 Task: Add a condition where "Hours since status category open Less than Two hundred" in unsolved tickets in your groups.
Action: Mouse moved to (122, 363)
Screenshot: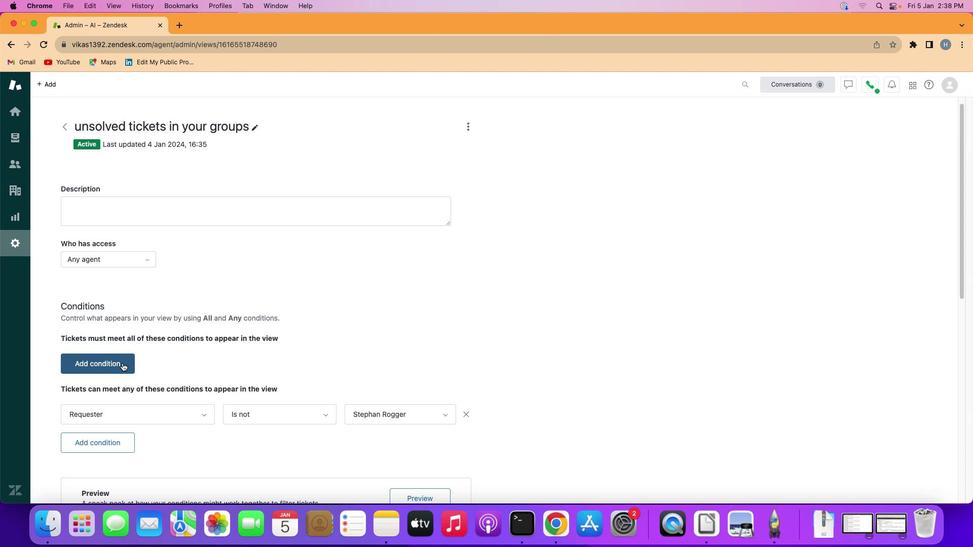 
Action: Mouse pressed left at (122, 363)
Screenshot: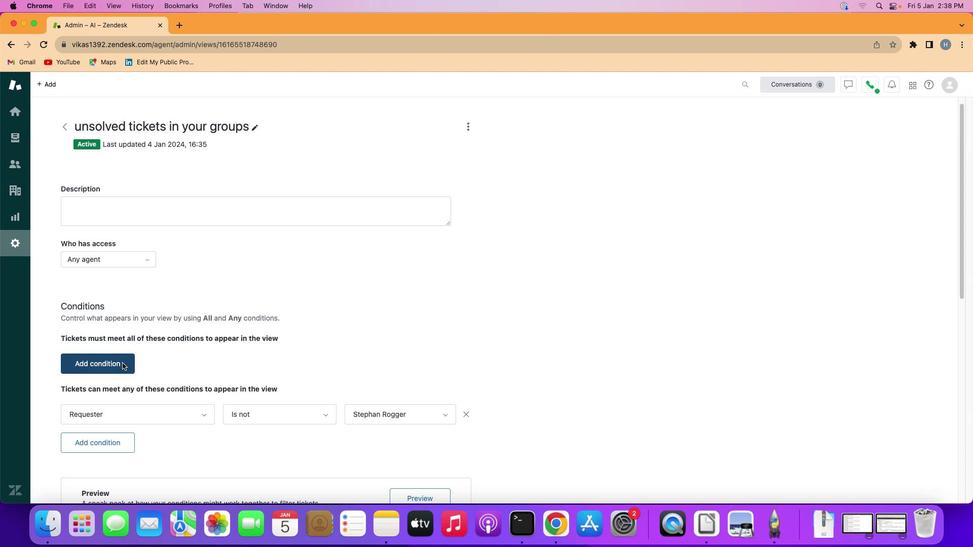 
Action: Mouse moved to (133, 363)
Screenshot: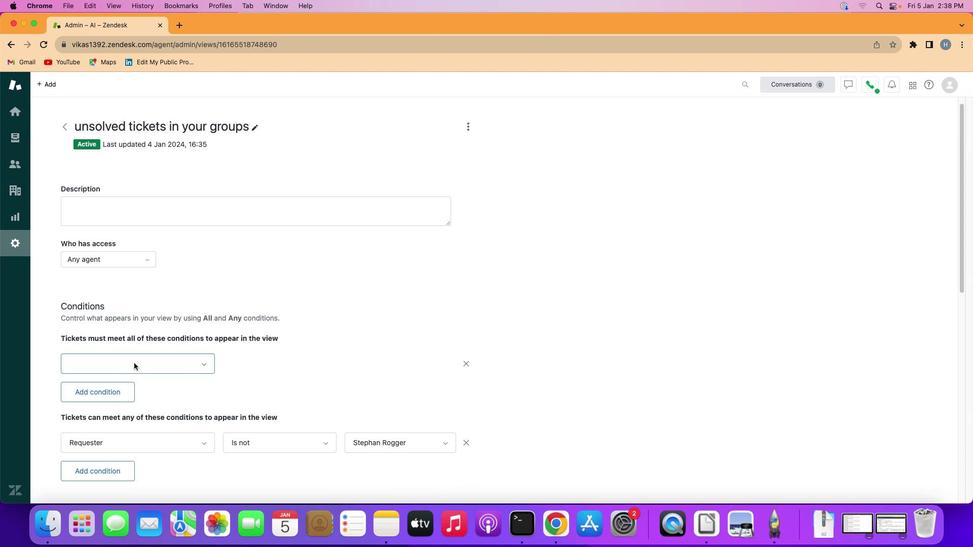 
Action: Mouse pressed left at (133, 363)
Screenshot: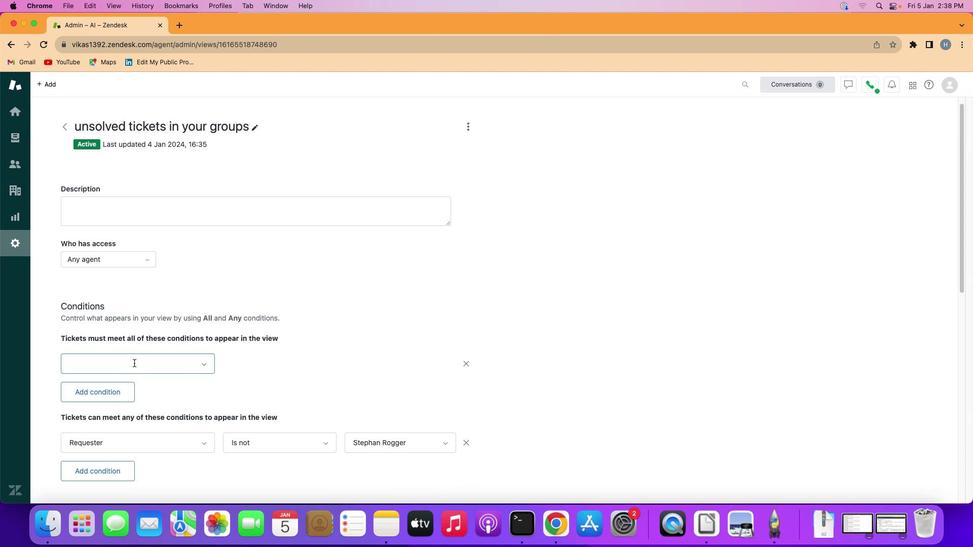 
Action: Mouse moved to (157, 283)
Screenshot: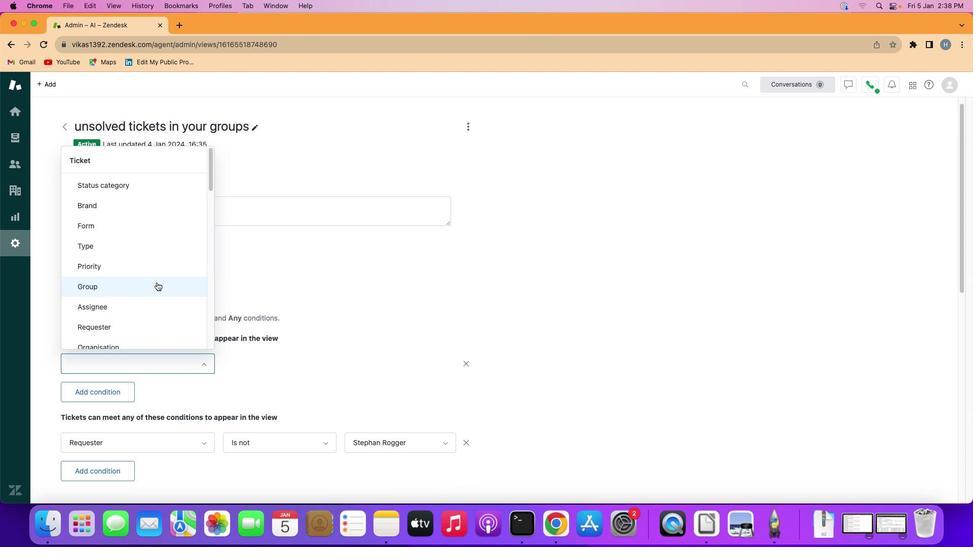 
Action: Mouse scrolled (157, 283) with delta (0, 0)
Screenshot: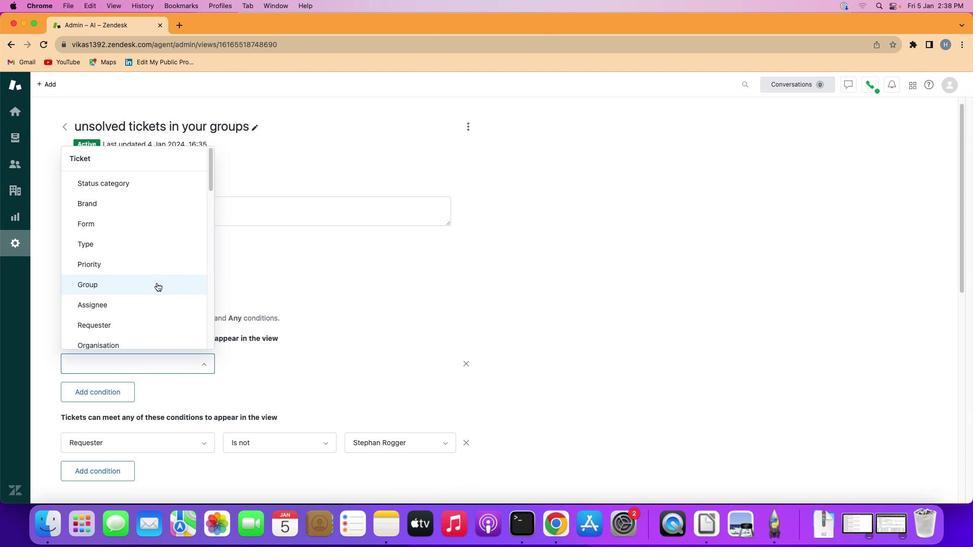 
Action: Mouse moved to (157, 283)
Screenshot: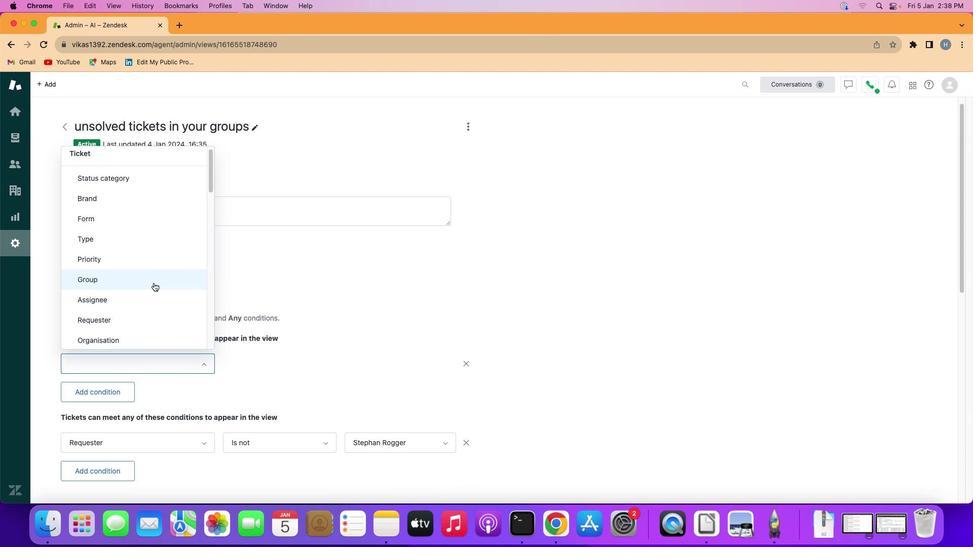
Action: Mouse scrolled (157, 283) with delta (0, 0)
Screenshot: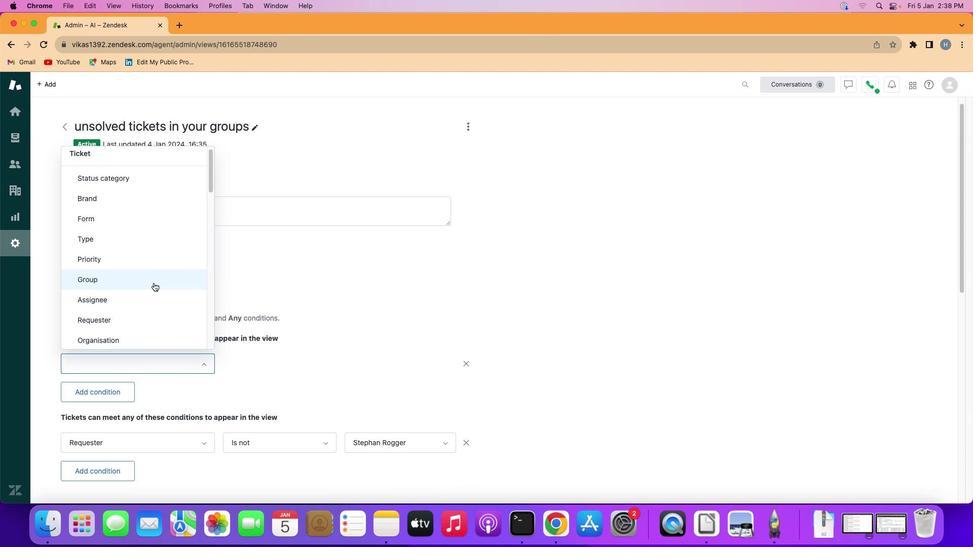 
Action: Mouse moved to (156, 283)
Screenshot: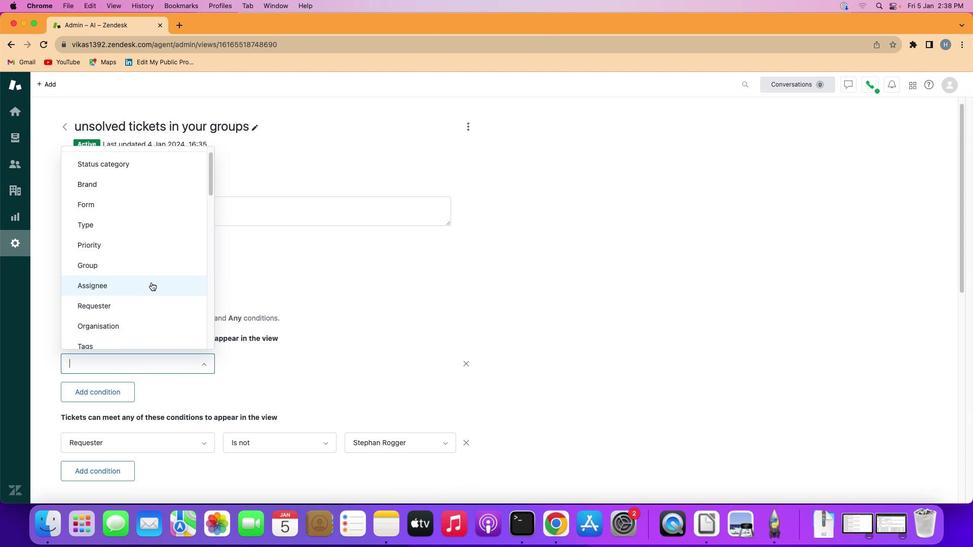 
Action: Mouse scrolled (156, 283) with delta (0, 0)
Screenshot: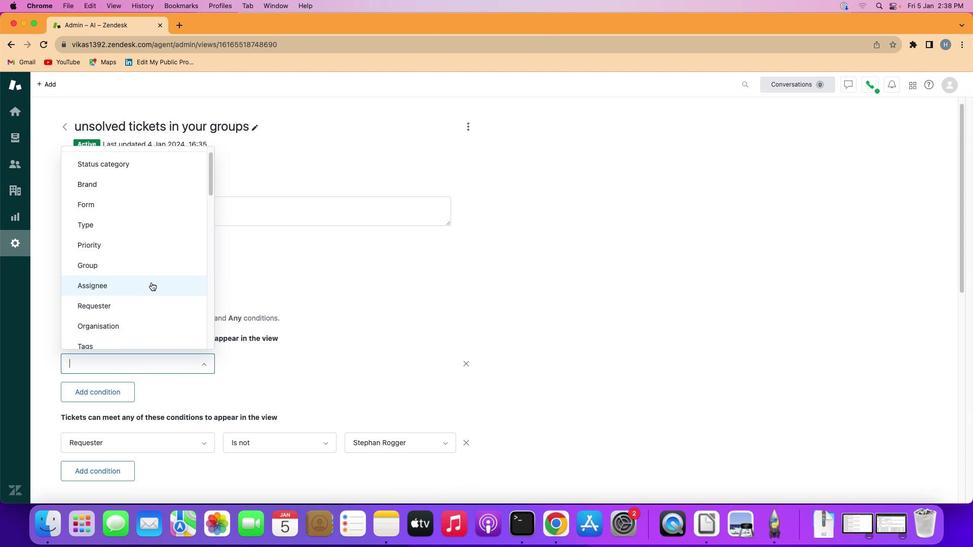
Action: Mouse moved to (151, 283)
Screenshot: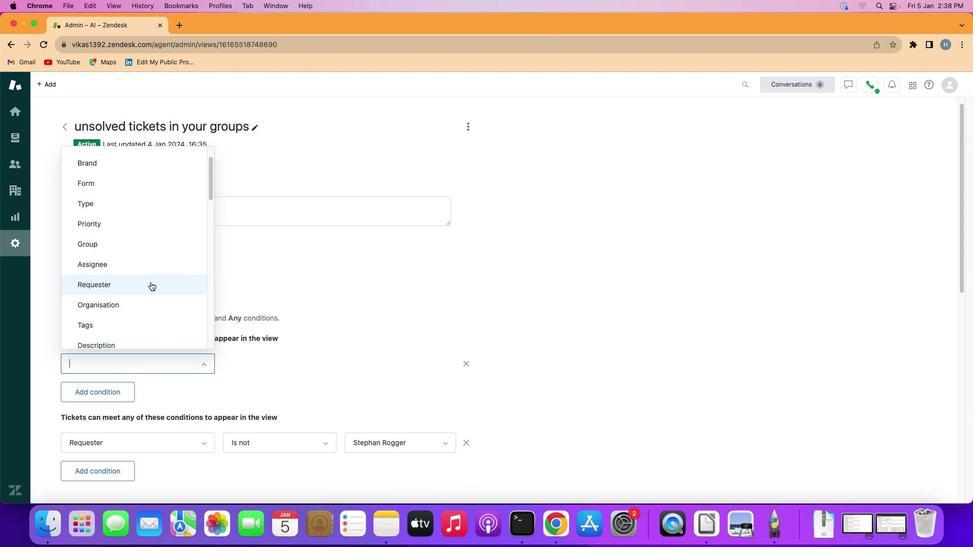 
Action: Mouse scrolled (151, 283) with delta (0, 0)
Screenshot: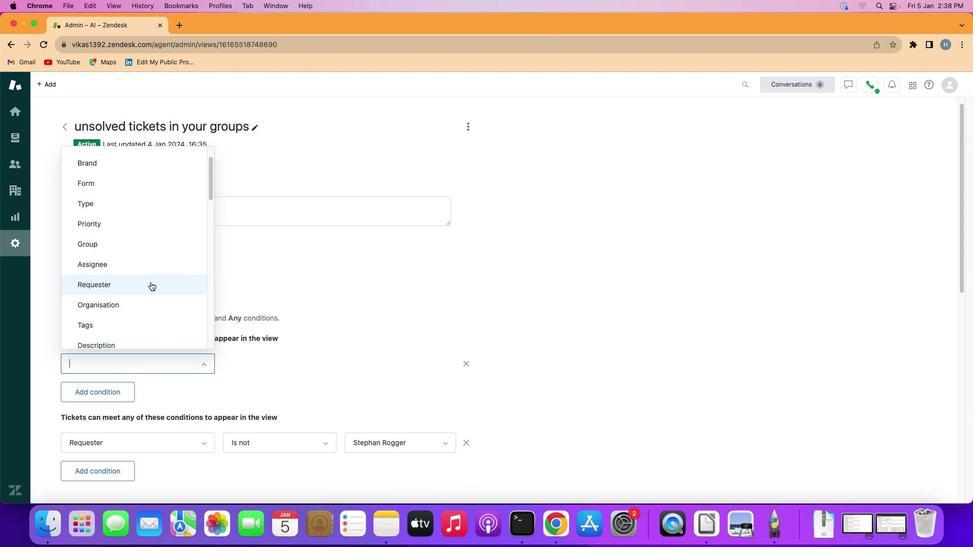 
Action: Mouse moved to (151, 283)
Screenshot: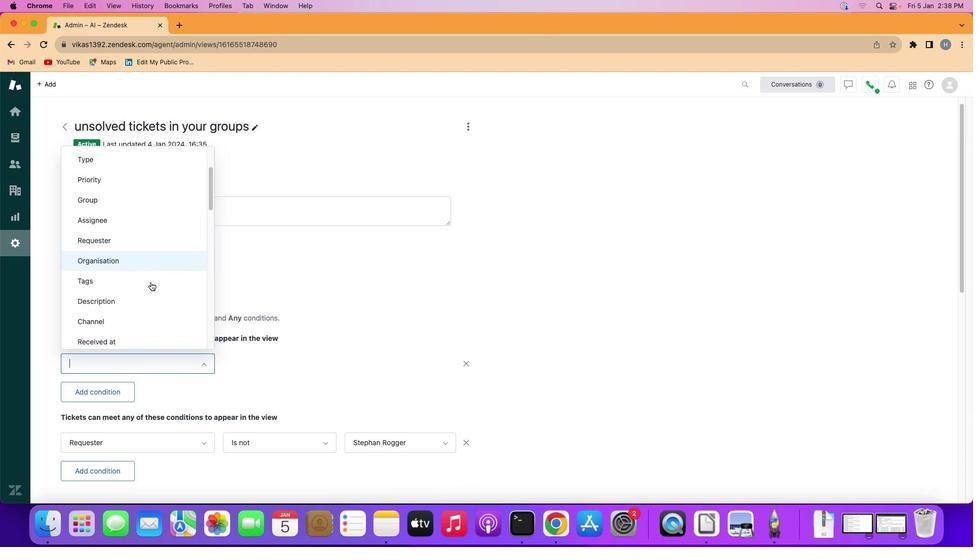 
Action: Mouse scrolled (151, 283) with delta (0, 0)
Screenshot: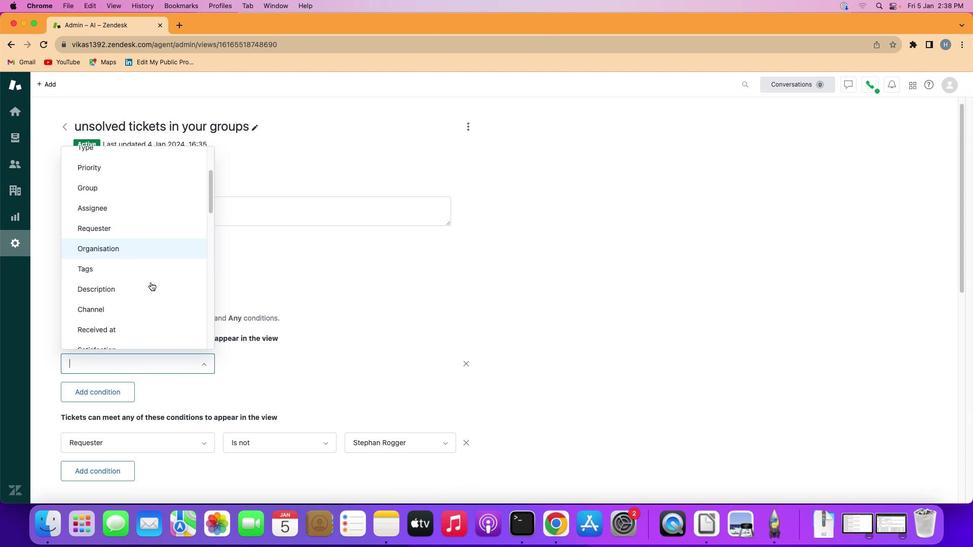 
Action: Mouse moved to (150, 283)
Screenshot: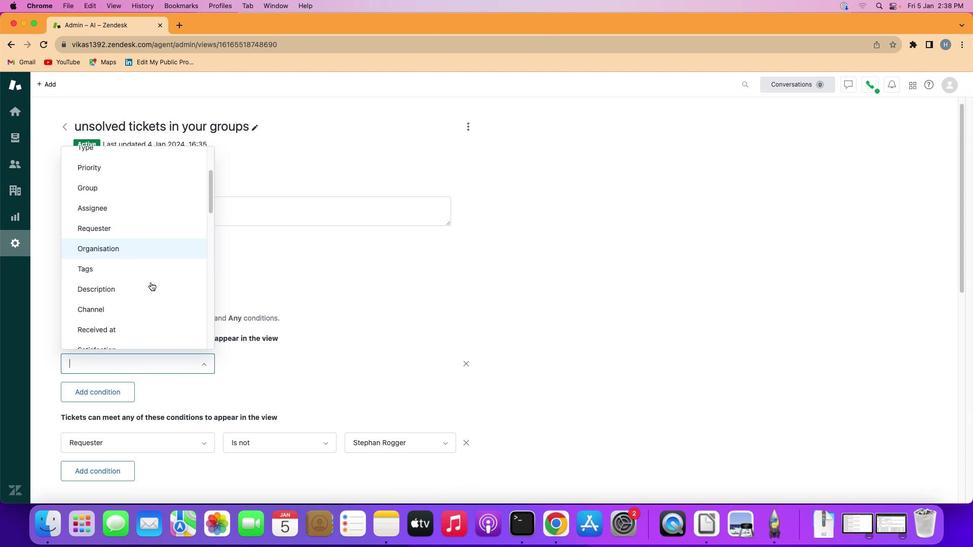
Action: Mouse scrolled (150, 283) with delta (0, 0)
Screenshot: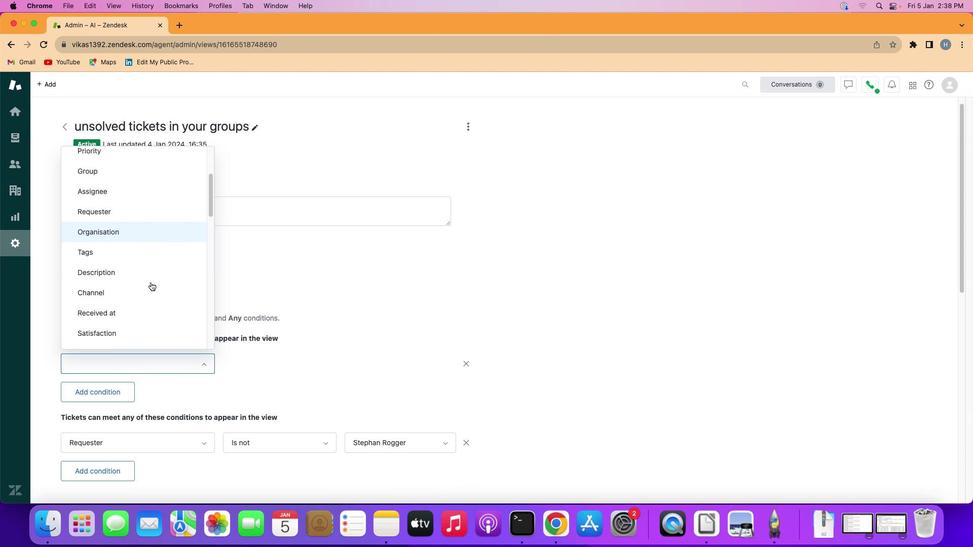 
Action: Mouse scrolled (150, 283) with delta (0, 0)
Screenshot: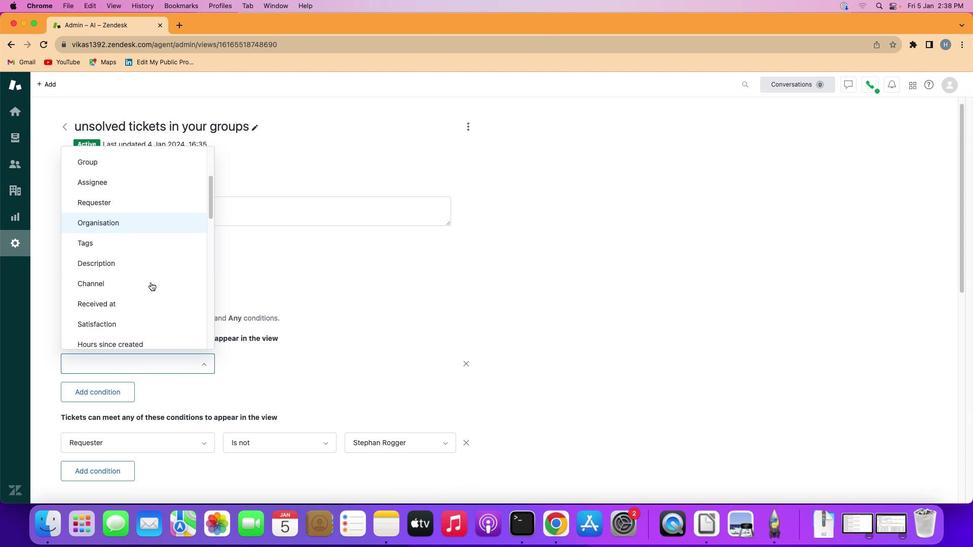 
Action: Mouse scrolled (150, 283) with delta (0, 0)
Screenshot: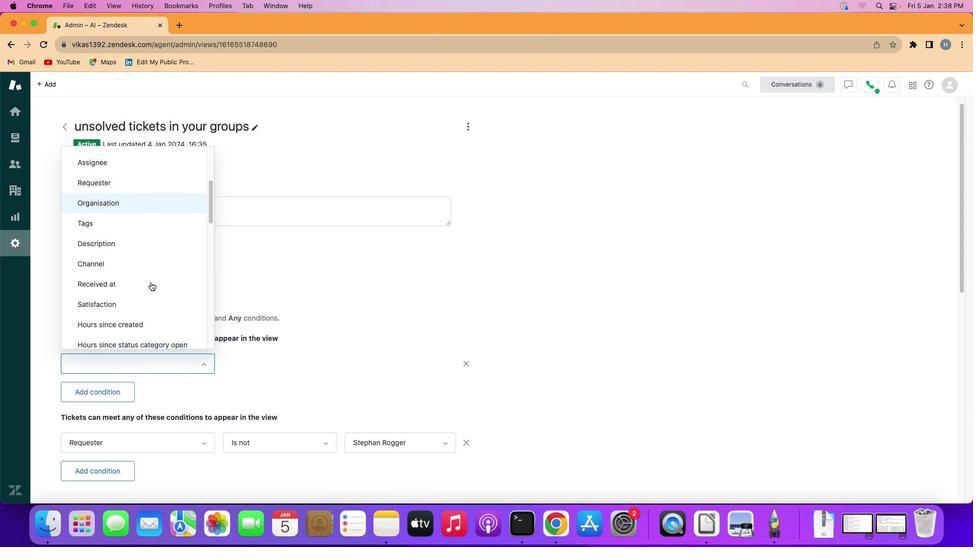 
Action: Mouse scrolled (150, 283) with delta (0, 0)
Screenshot: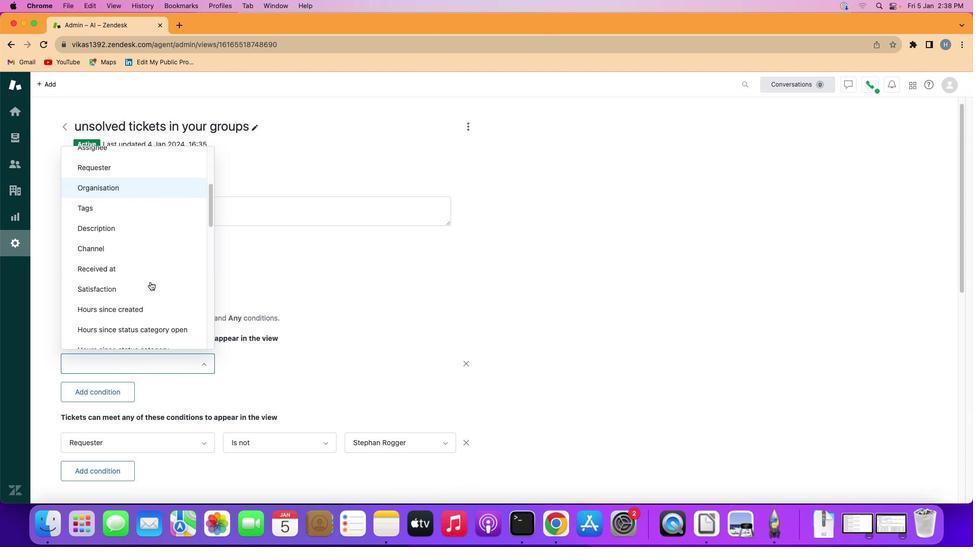 
Action: Mouse moved to (148, 281)
Screenshot: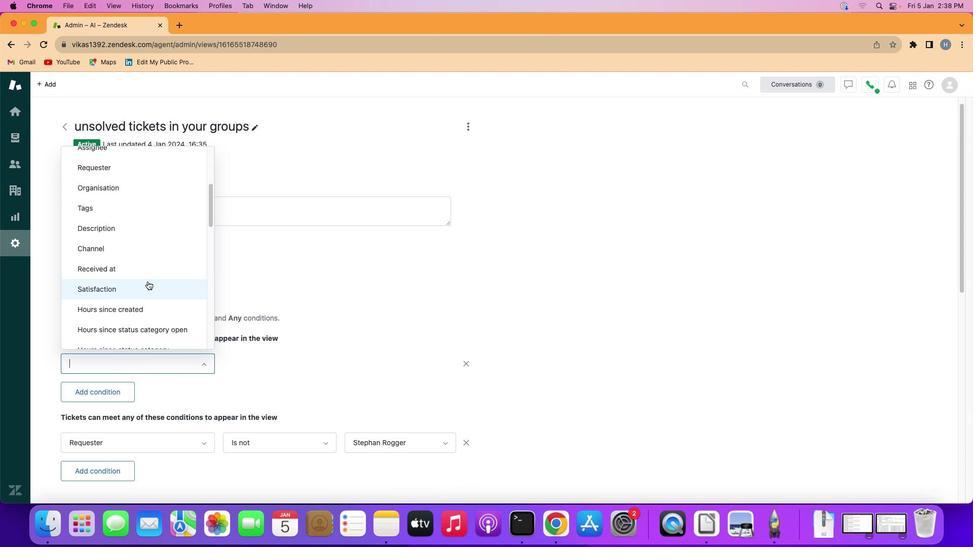 
Action: Mouse scrolled (148, 281) with delta (0, 0)
Screenshot: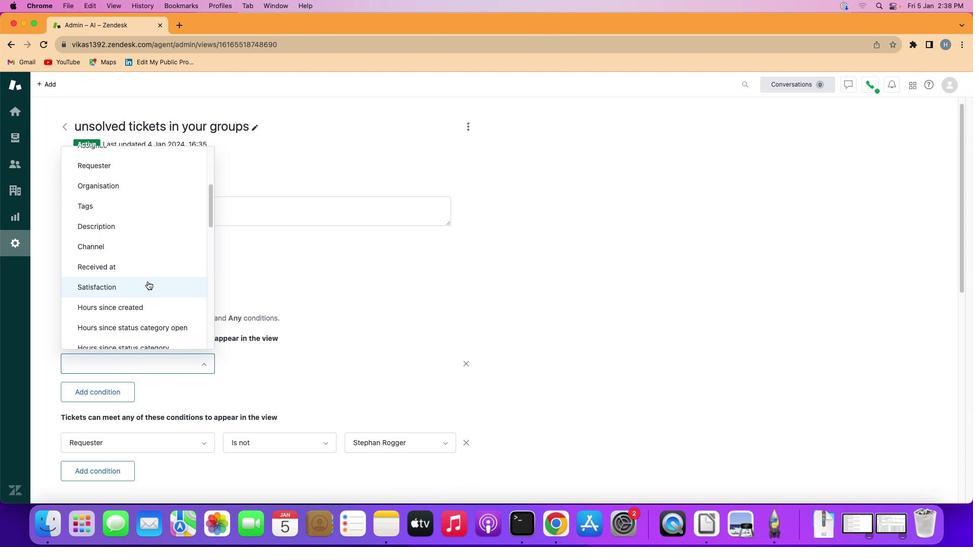 
Action: Mouse scrolled (148, 281) with delta (0, 0)
Screenshot: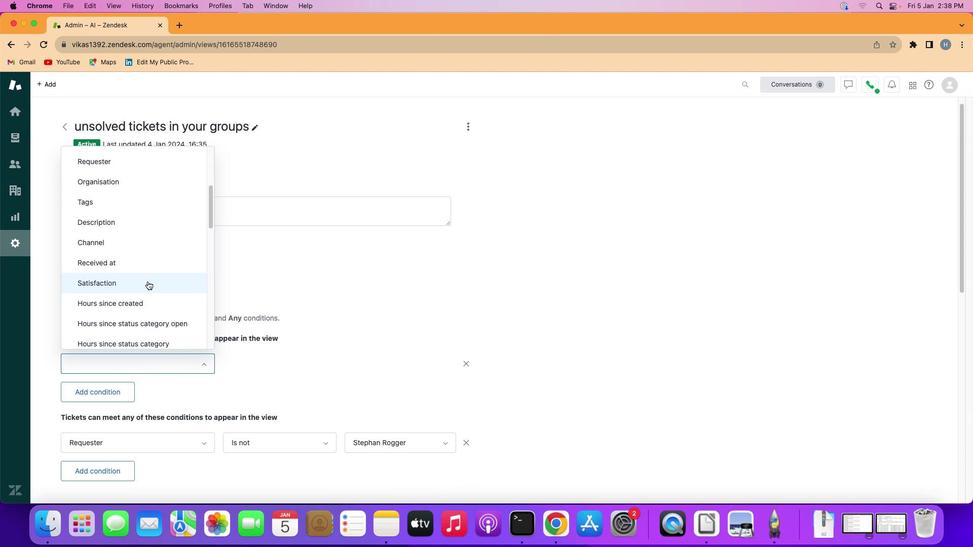 
Action: Mouse scrolled (148, 281) with delta (0, 0)
Screenshot: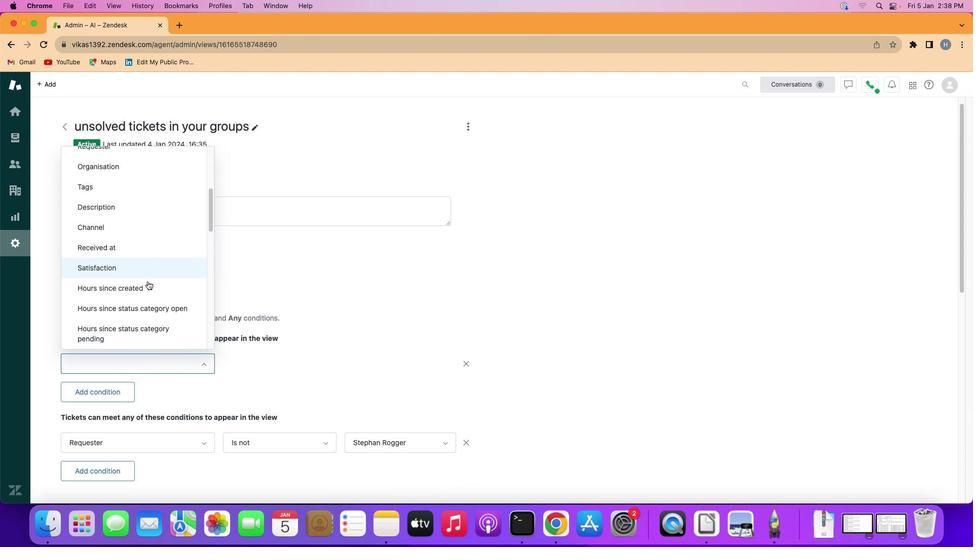 
Action: Mouse scrolled (148, 281) with delta (0, 0)
Screenshot: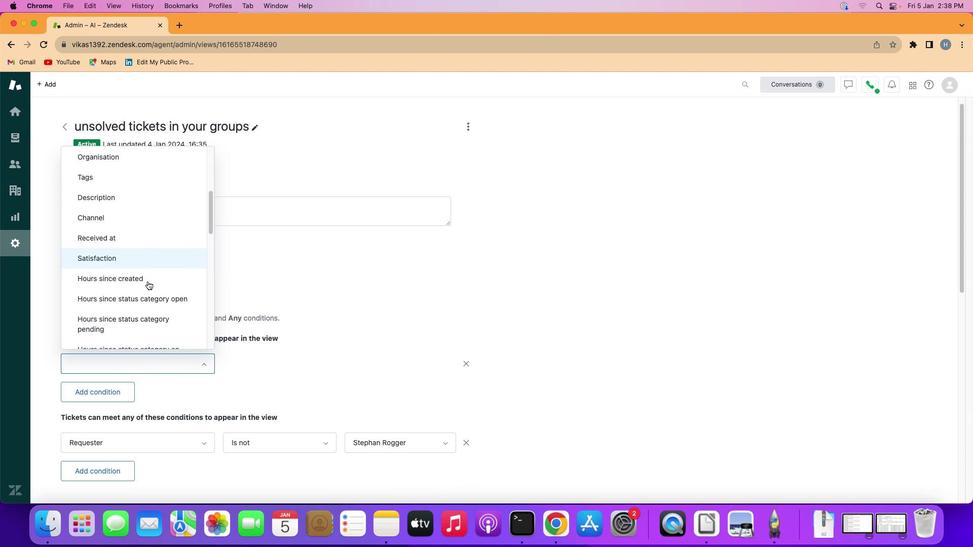 
Action: Mouse moved to (153, 278)
Screenshot: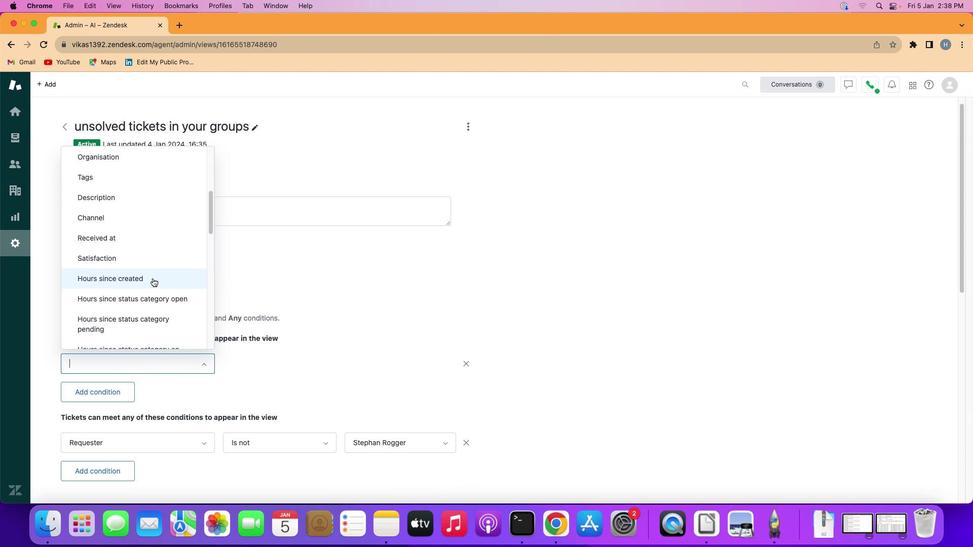 
Action: Mouse scrolled (153, 278) with delta (0, 0)
Screenshot: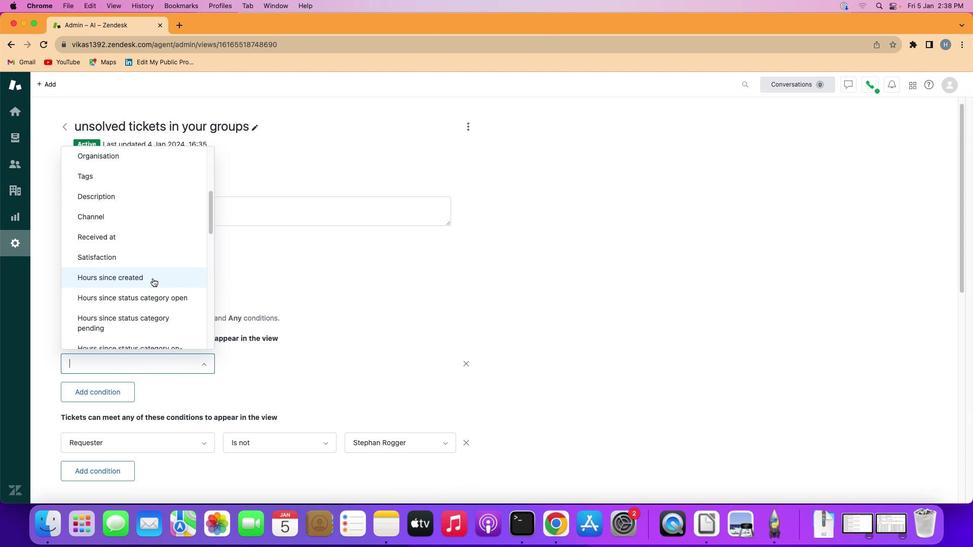 
Action: Mouse scrolled (153, 278) with delta (0, 0)
Screenshot: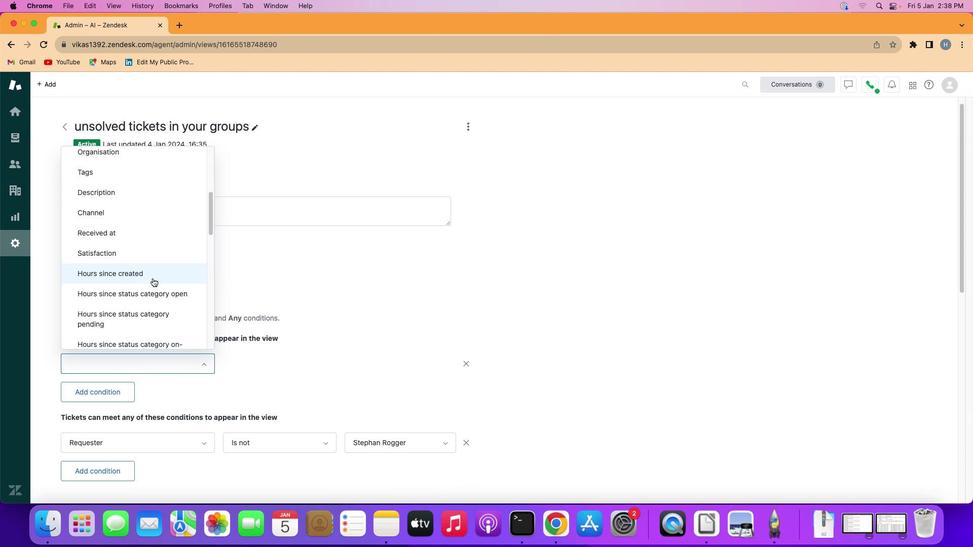 
Action: Mouse scrolled (153, 278) with delta (0, 0)
Screenshot: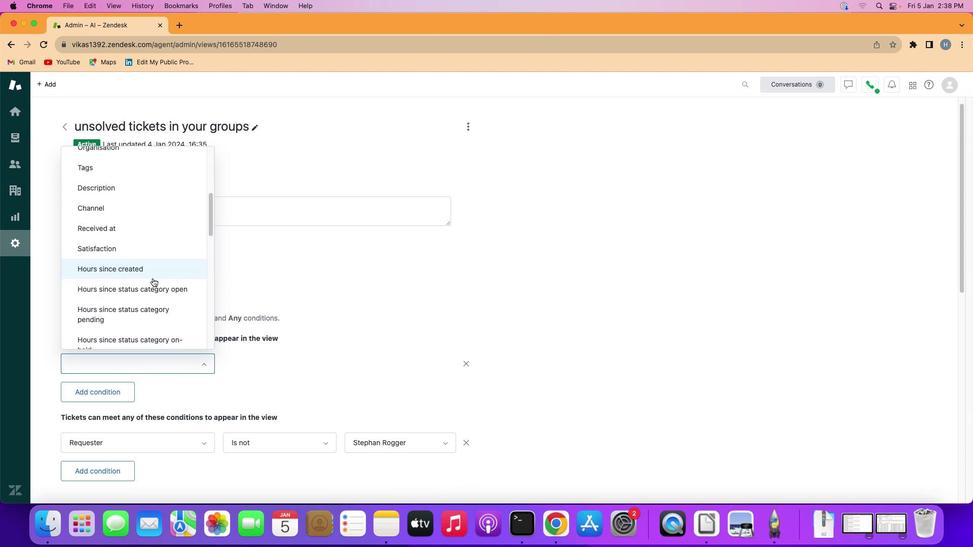 
Action: Mouse scrolled (153, 278) with delta (0, 0)
Screenshot: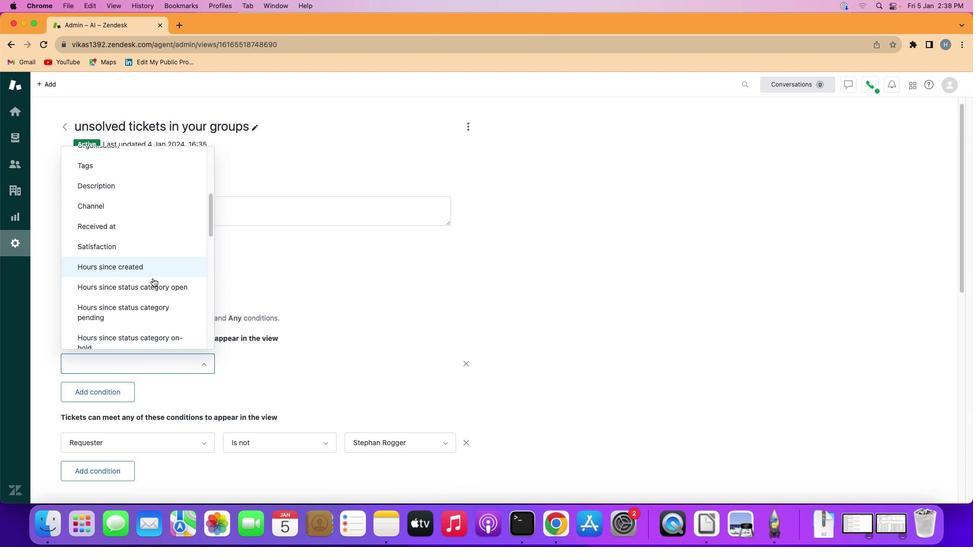 
Action: Mouse moved to (146, 284)
Screenshot: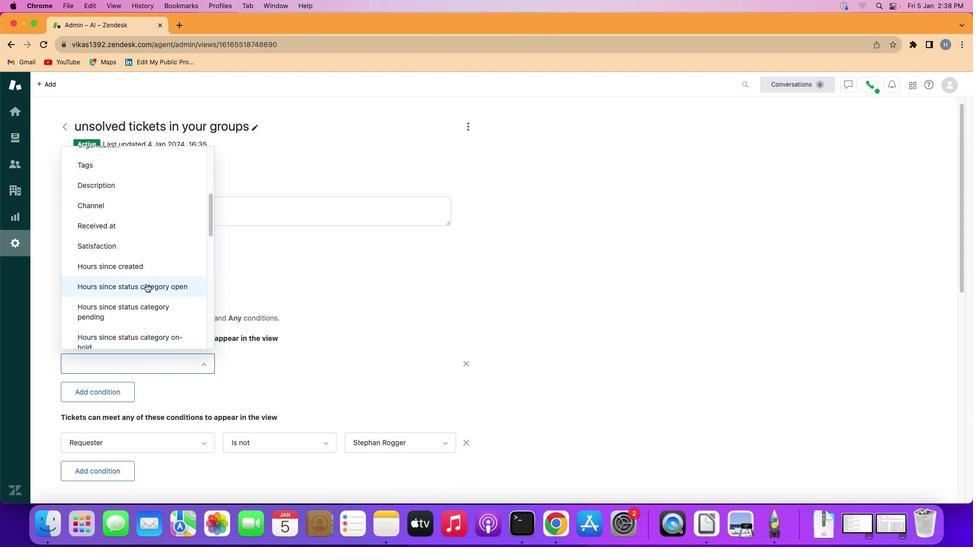 
Action: Mouse pressed left at (146, 284)
Screenshot: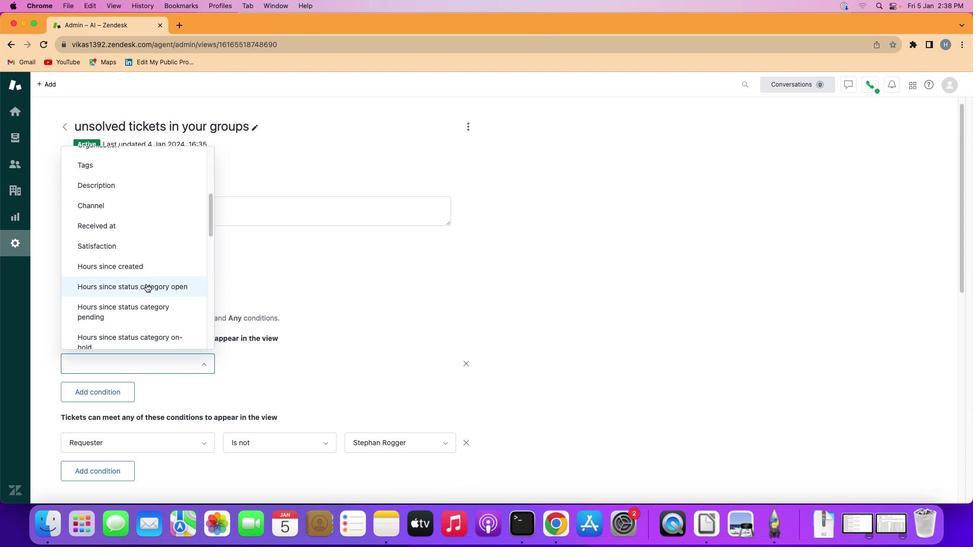
Action: Mouse moved to (252, 360)
Screenshot: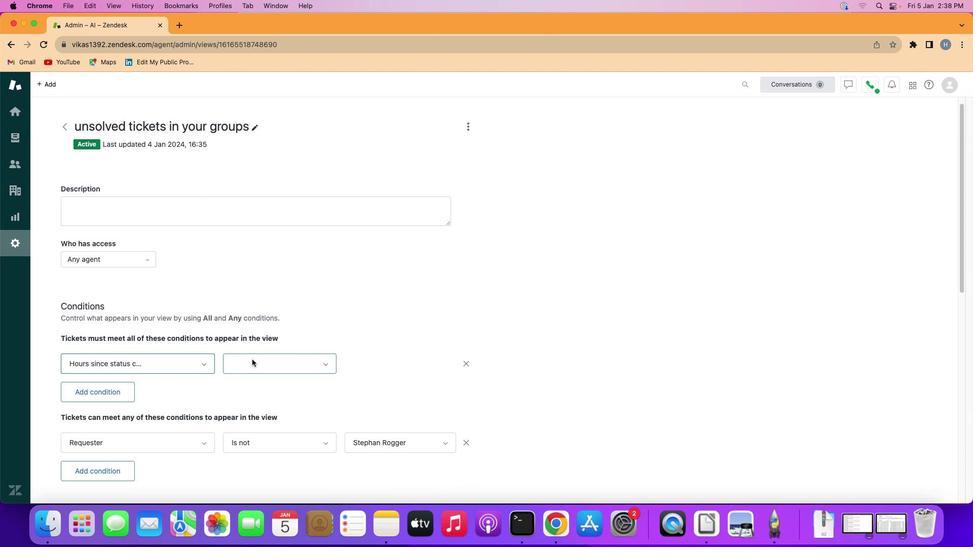 
Action: Mouse pressed left at (252, 360)
Screenshot: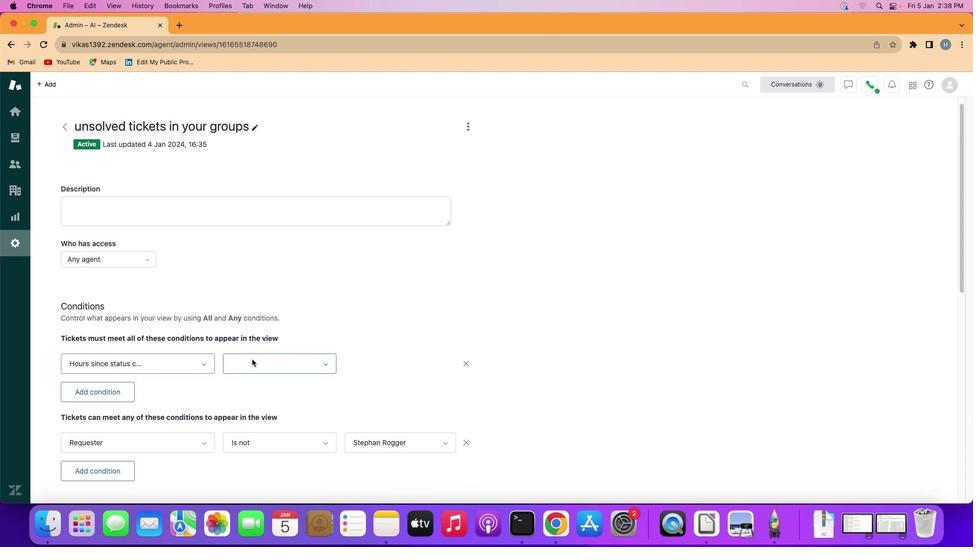 
Action: Mouse moved to (262, 383)
Screenshot: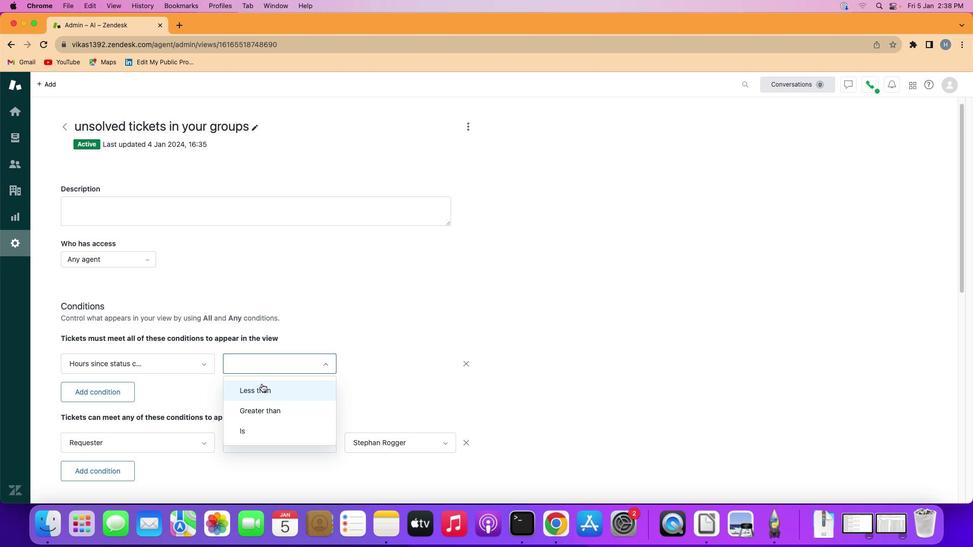 
Action: Mouse pressed left at (262, 383)
Screenshot: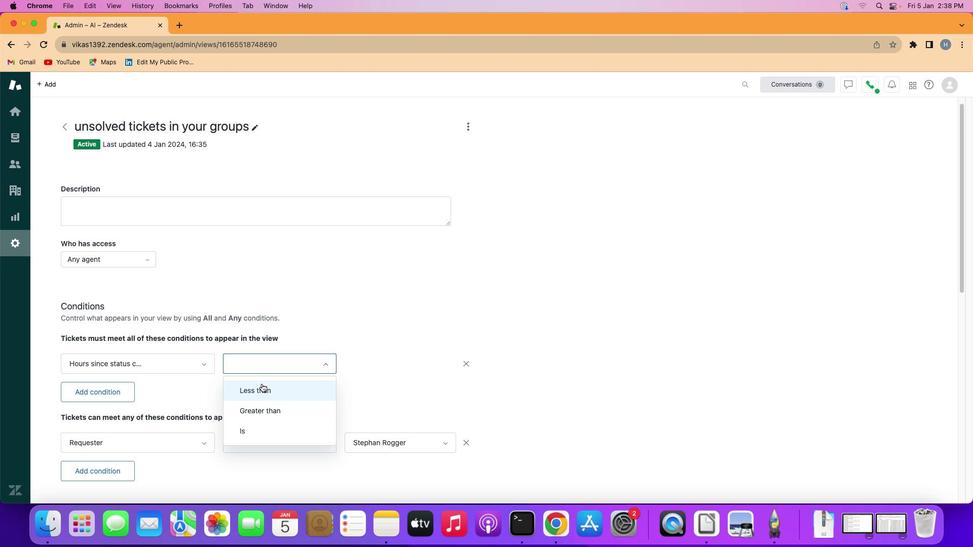 
Action: Mouse moved to (382, 363)
Screenshot: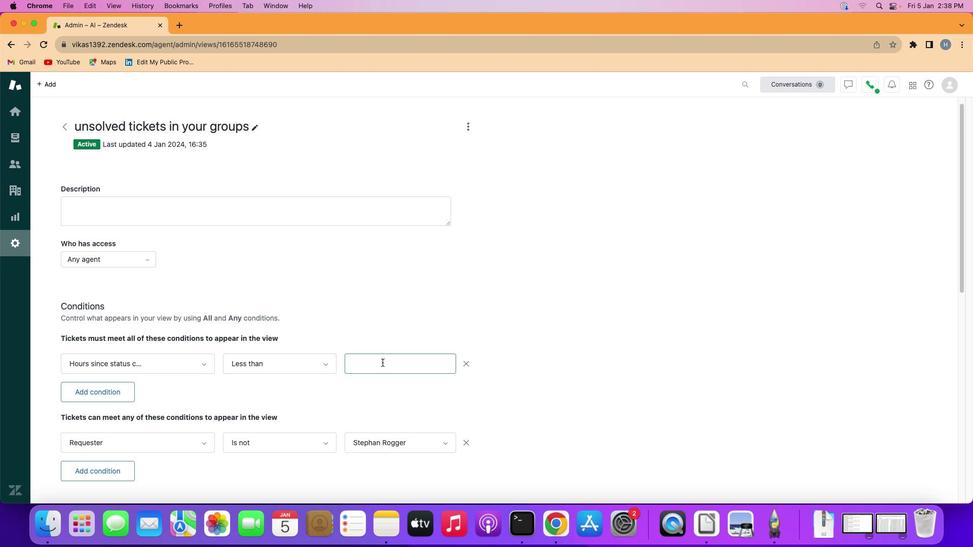 
Action: Mouse pressed left at (382, 363)
Screenshot: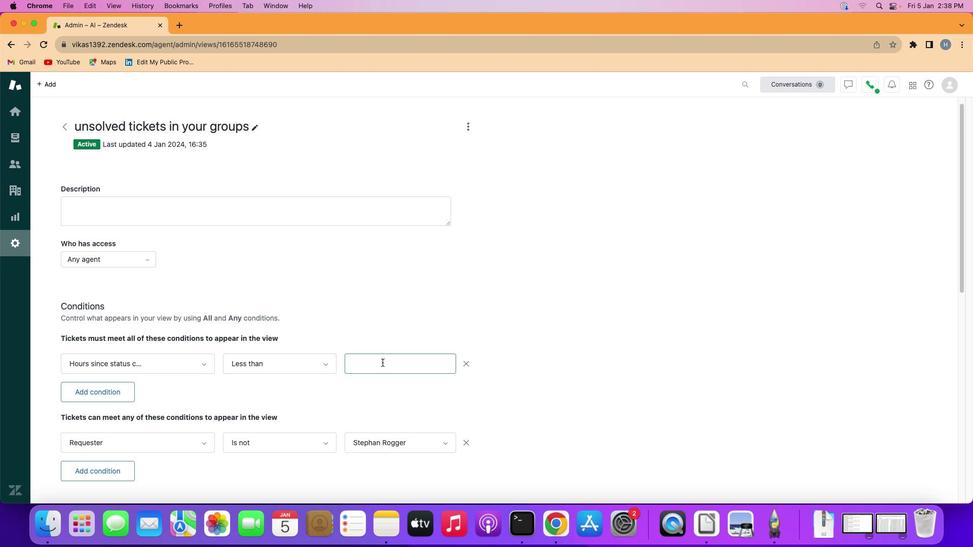 
Action: Key pressed Key.shift'T''w''o'Key.spaceKey.shift'H''u''n''d''r''e''d'
Screenshot: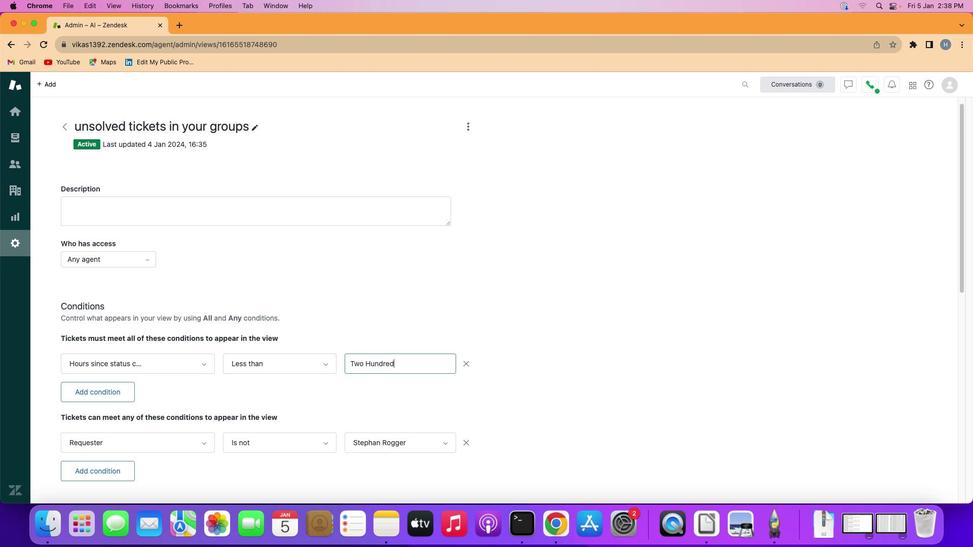 
Action: Mouse moved to (423, 384)
Screenshot: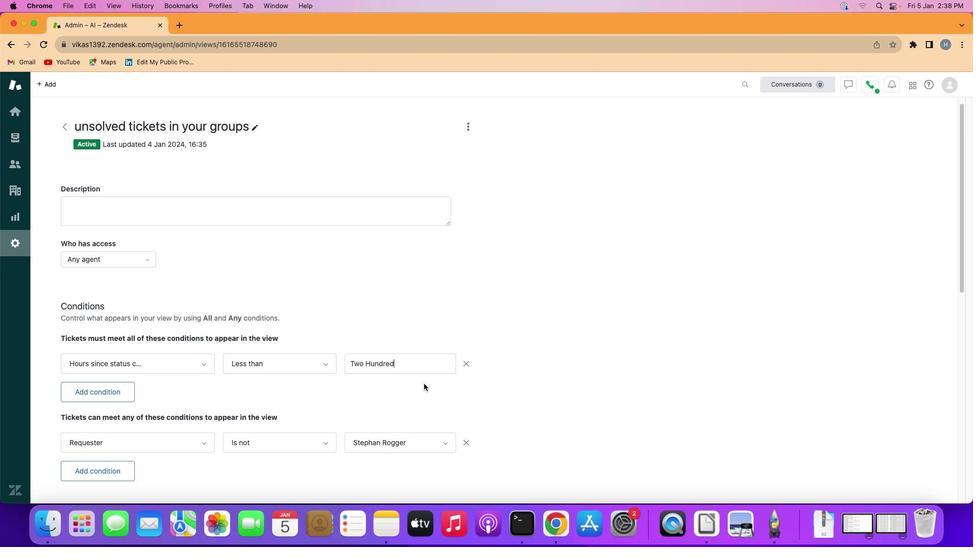 
Action: Mouse pressed left at (423, 384)
Screenshot: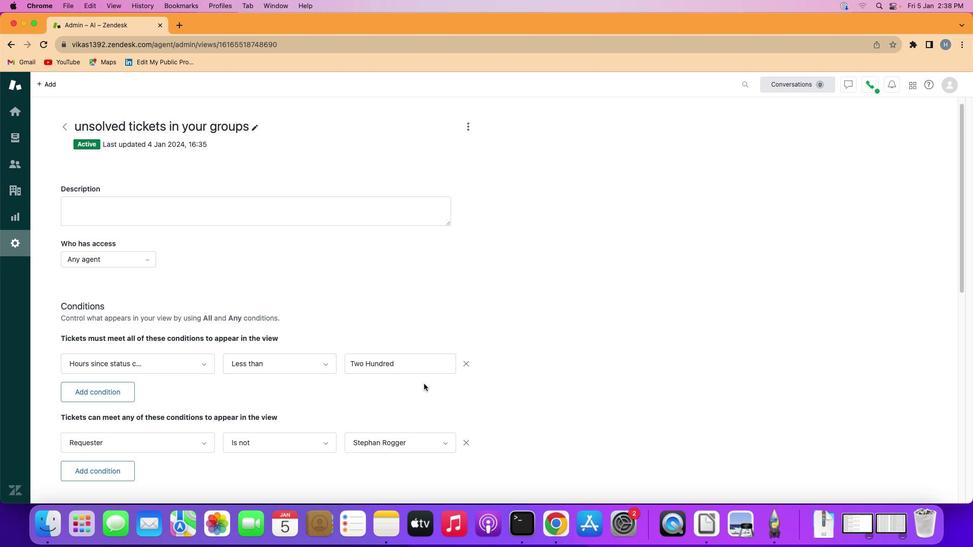 
